 Task: Add Everyone Lavender & Aloe Hand Sanitizer Spray to the cart.
Action: Mouse moved to (701, 256)
Screenshot: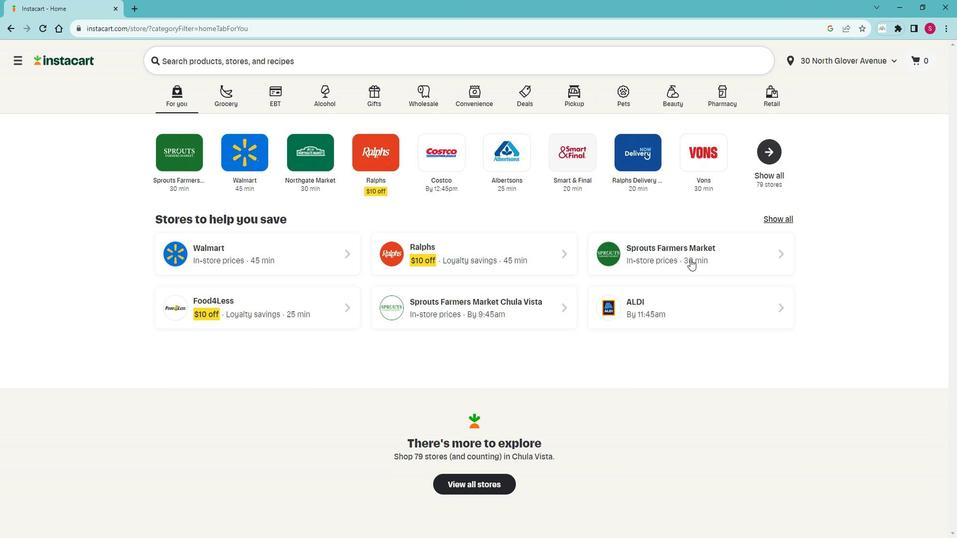
Action: Mouse pressed left at (701, 256)
Screenshot: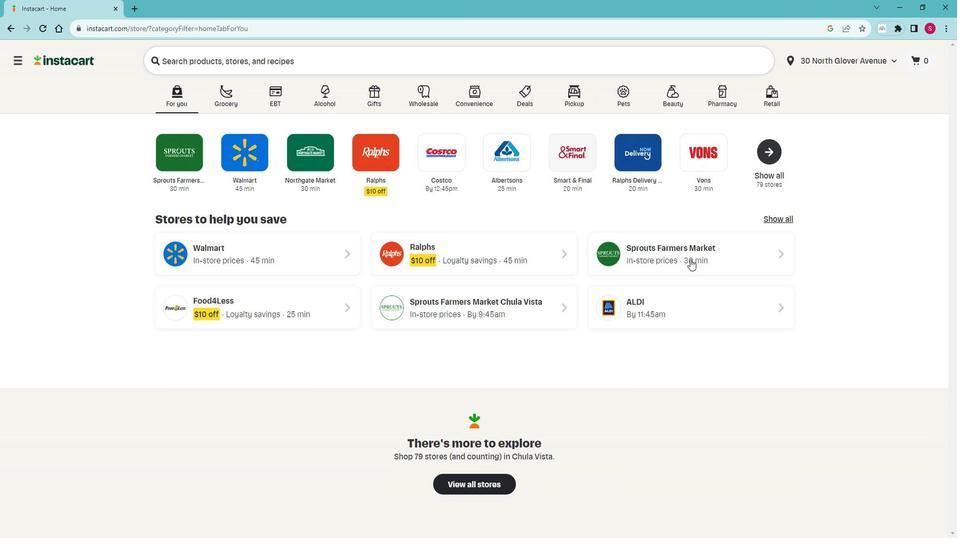 
Action: Mouse moved to (27, 347)
Screenshot: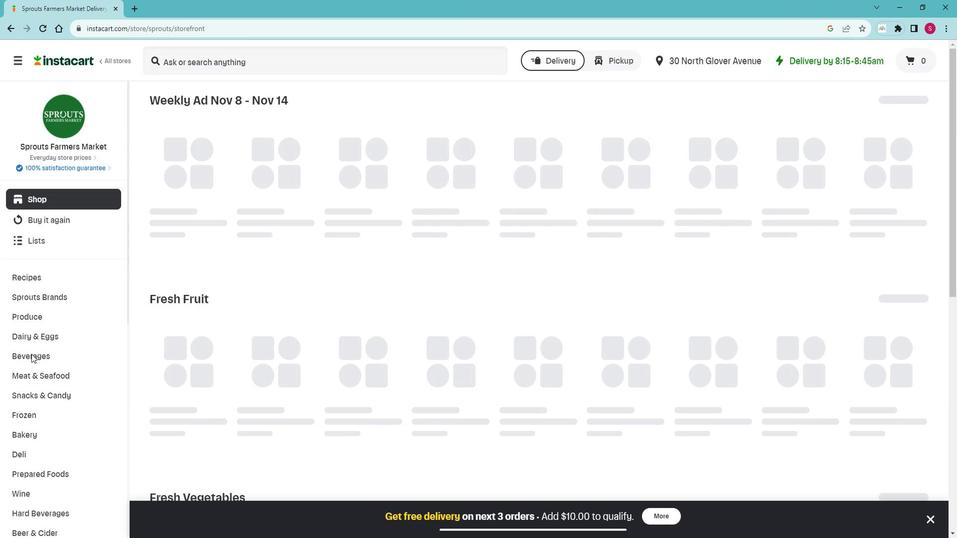 
Action: Mouse scrolled (27, 346) with delta (0, 0)
Screenshot: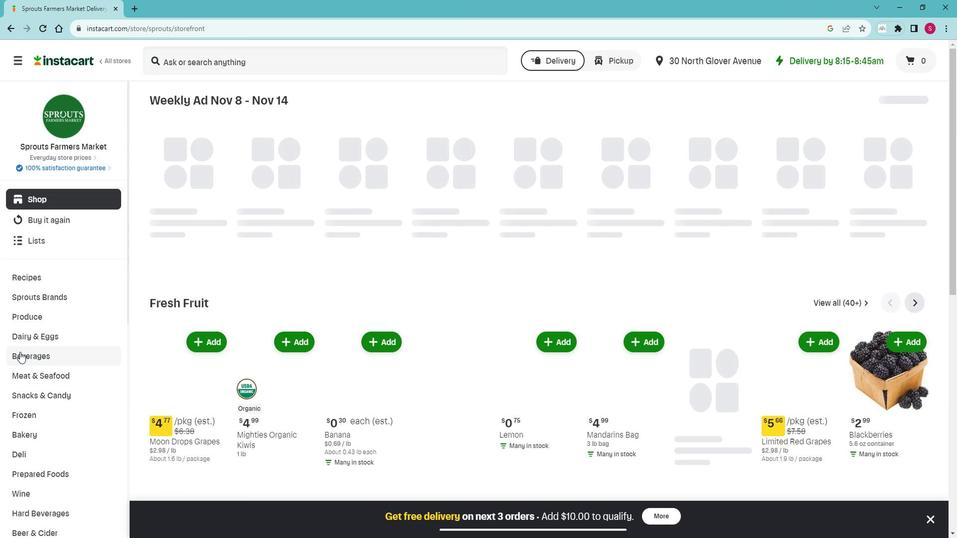 
Action: Mouse moved to (54, 340)
Screenshot: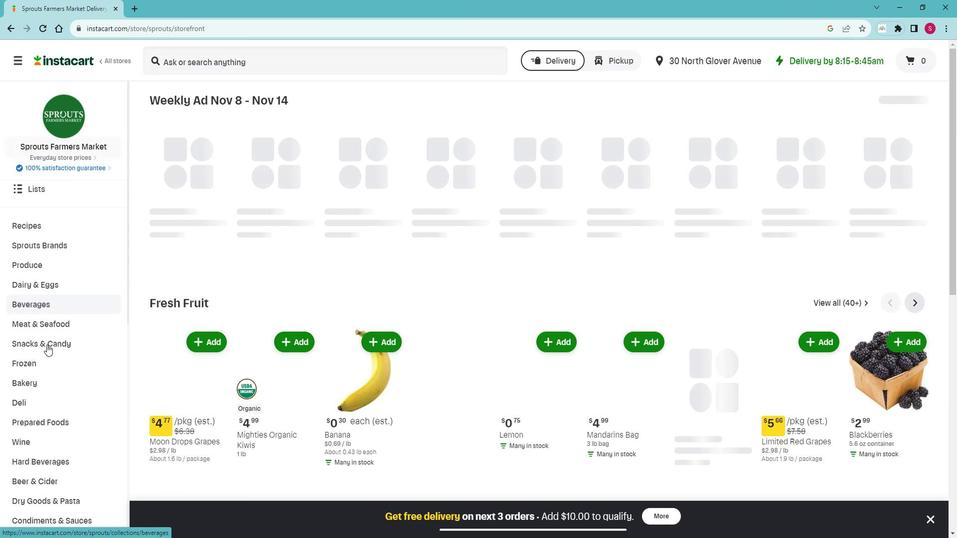 
Action: Mouse scrolled (54, 339) with delta (0, 0)
Screenshot: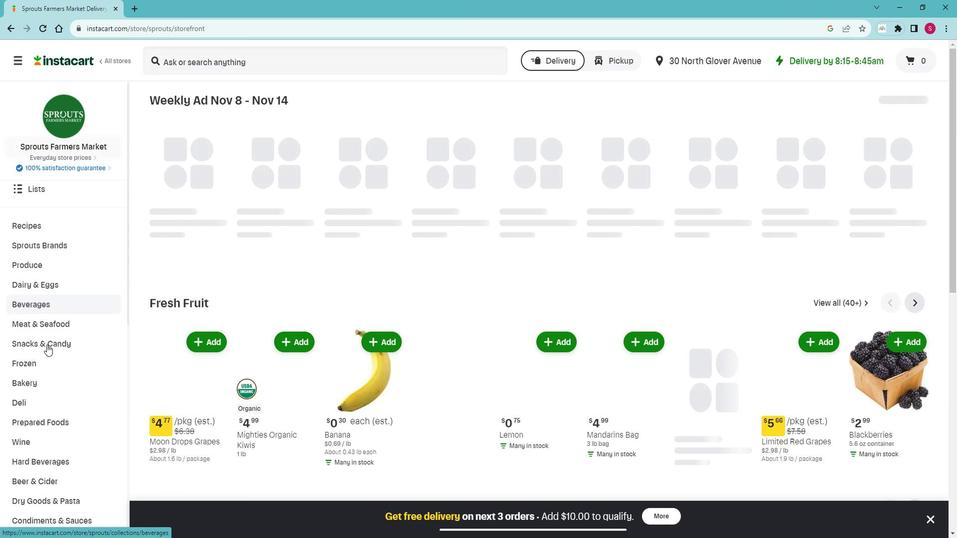 
Action: Mouse moved to (55, 340)
Screenshot: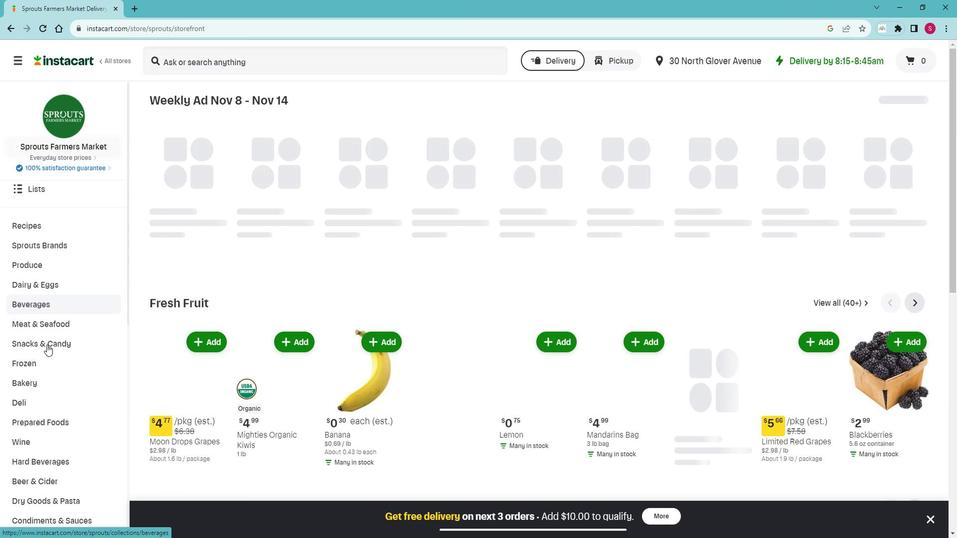 
Action: Mouse scrolled (55, 340) with delta (0, 0)
Screenshot: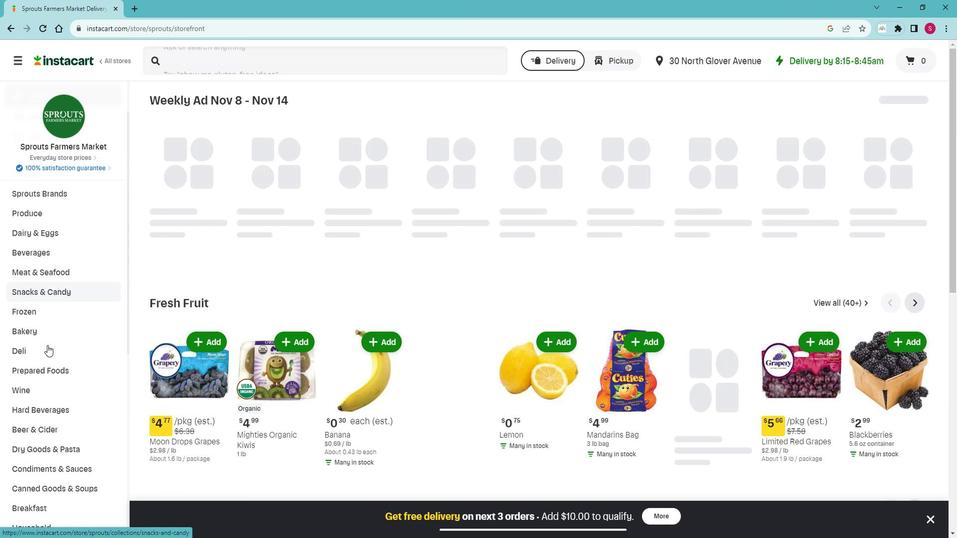 
Action: Mouse scrolled (55, 340) with delta (0, 0)
Screenshot: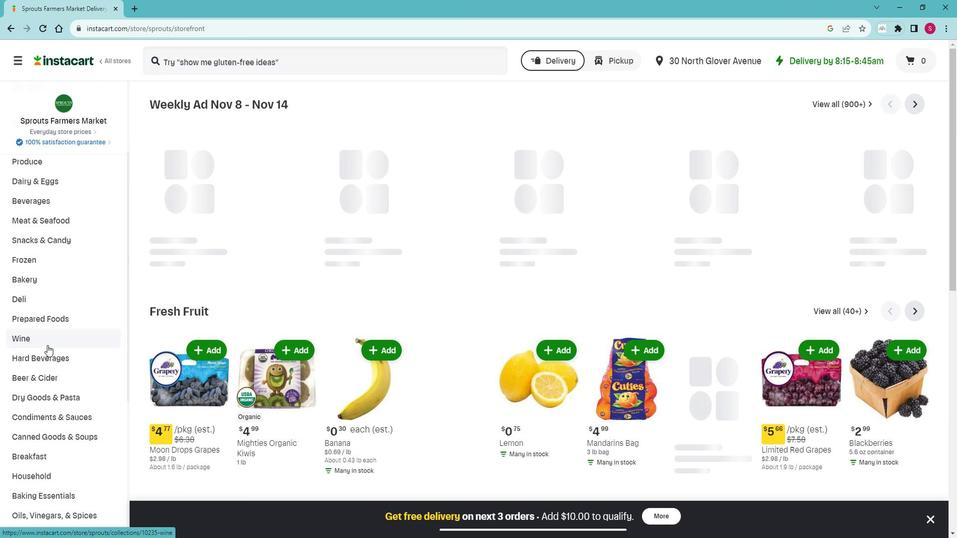 
Action: Mouse scrolled (55, 340) with delta (0, 0)
Screenshot: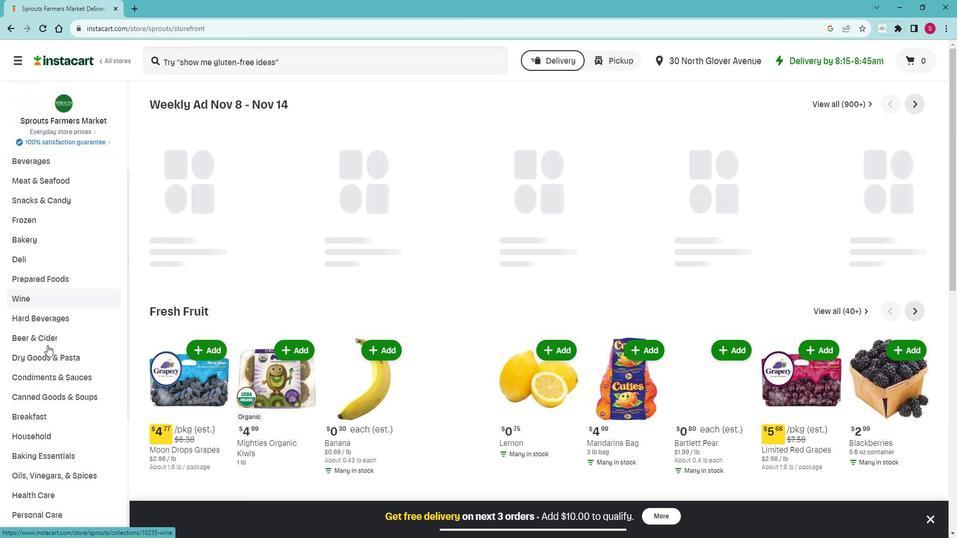 
Action: Mouse moved to (45, 337)
Screenshot: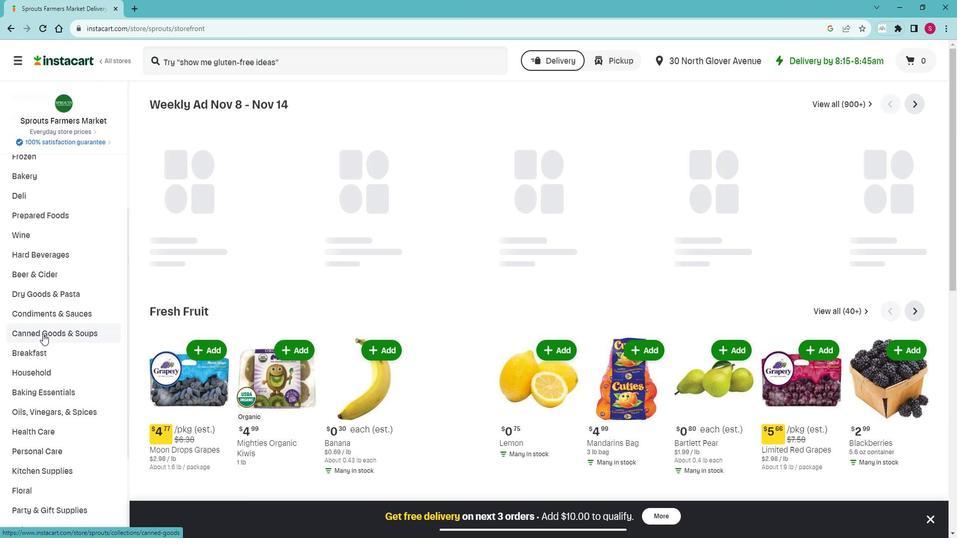 
Action: Mouse scrolled (45, 337) with delta (0, 0)
Screenshot: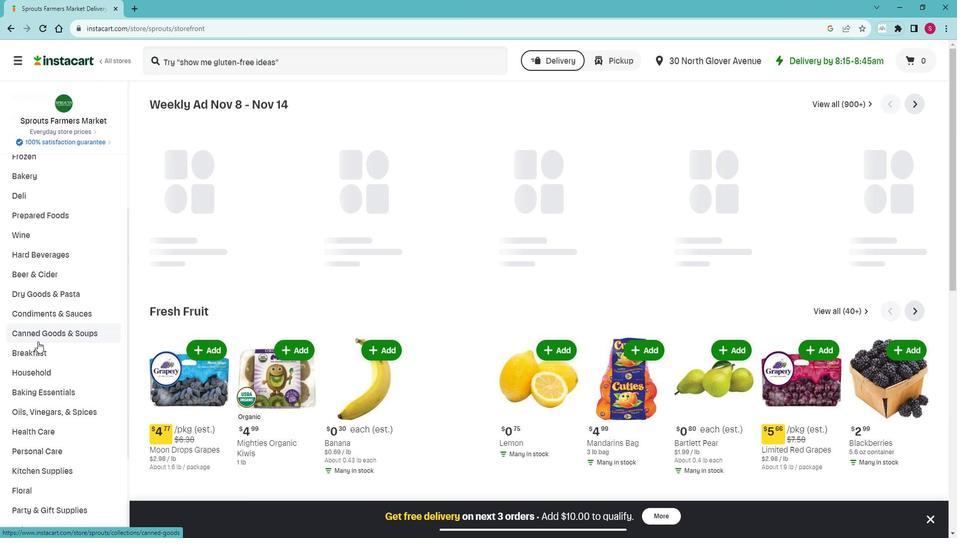 
Action: Mouse moved to (63, 393)
Screenshot: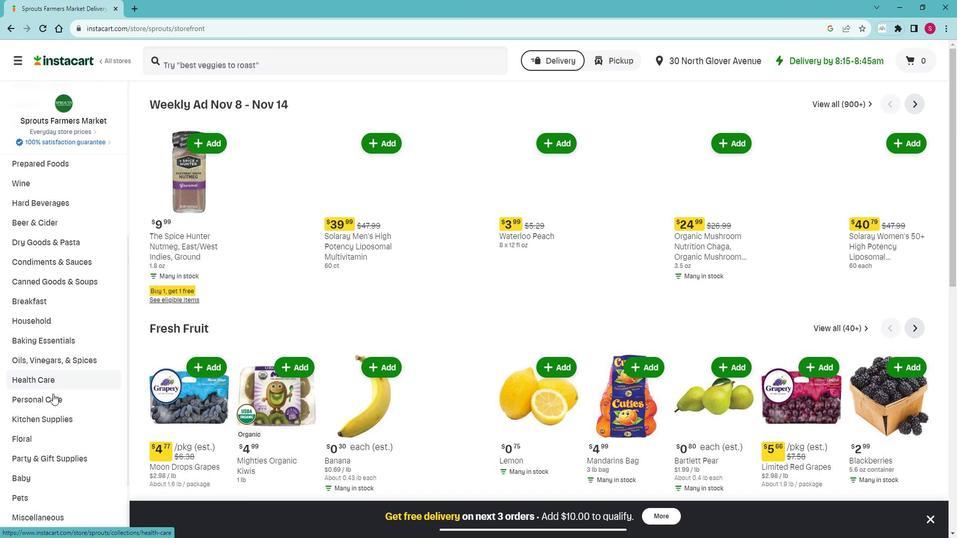 
Action: Mouse pressed left at (63, 393)
Screenshot: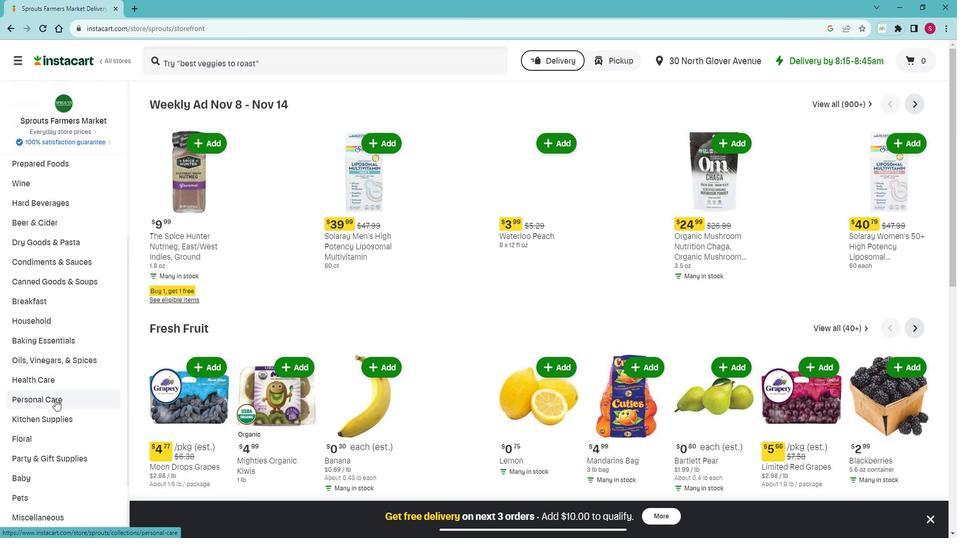 
Action: Mouse moved to (57, 409)
Screenshot: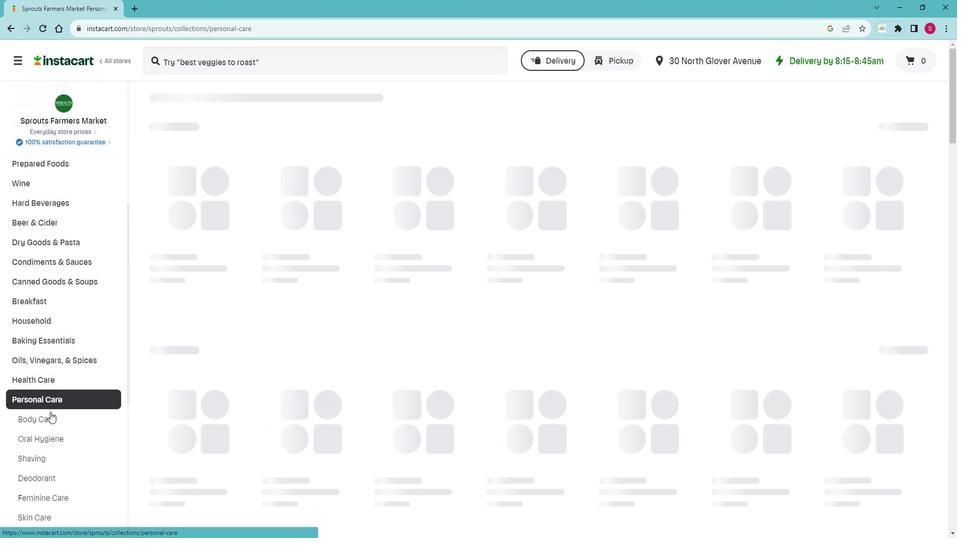 
Action: Mouse pressed left at (57, 409)
Screenshot: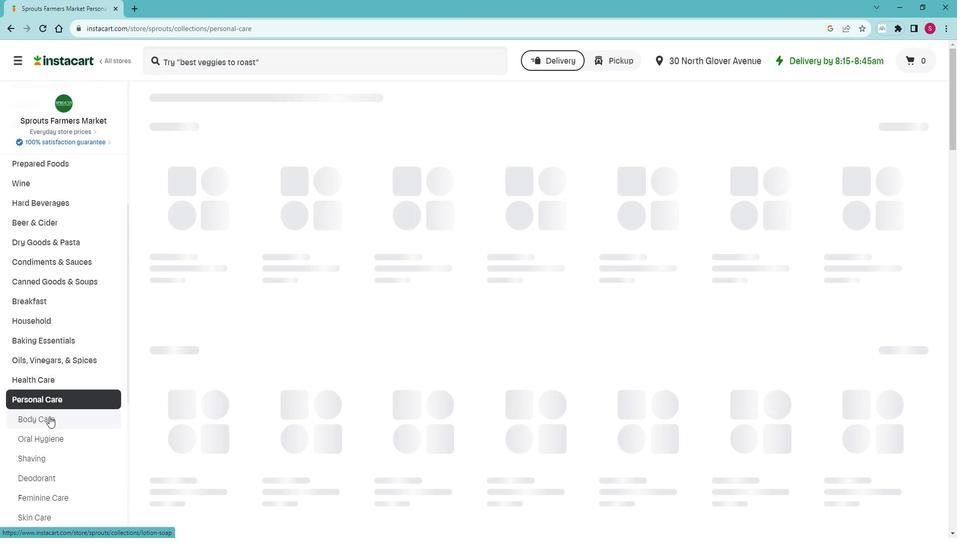 
Action: Mouse moved to (528, 148)
Screenshot: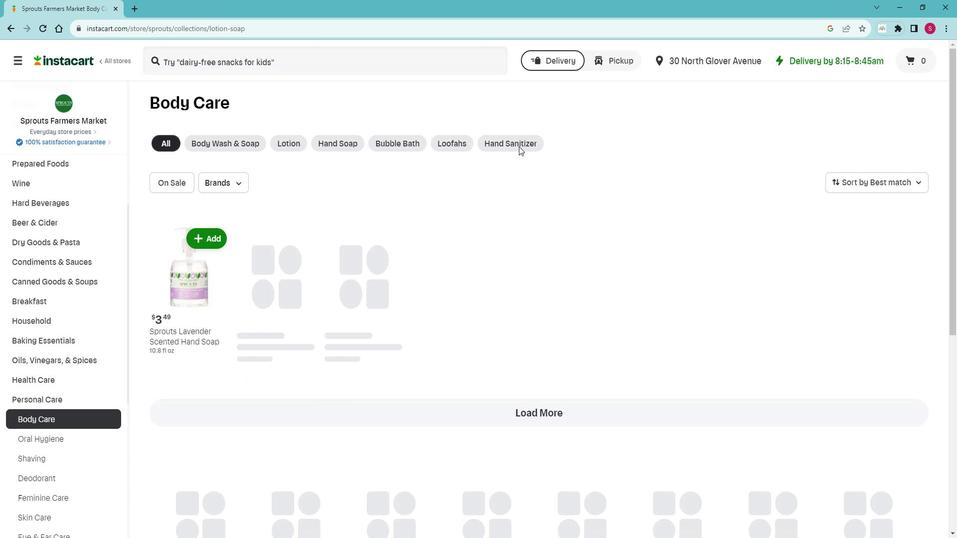 
Action: Mouse pressed left at (528, 148)
Screenshot: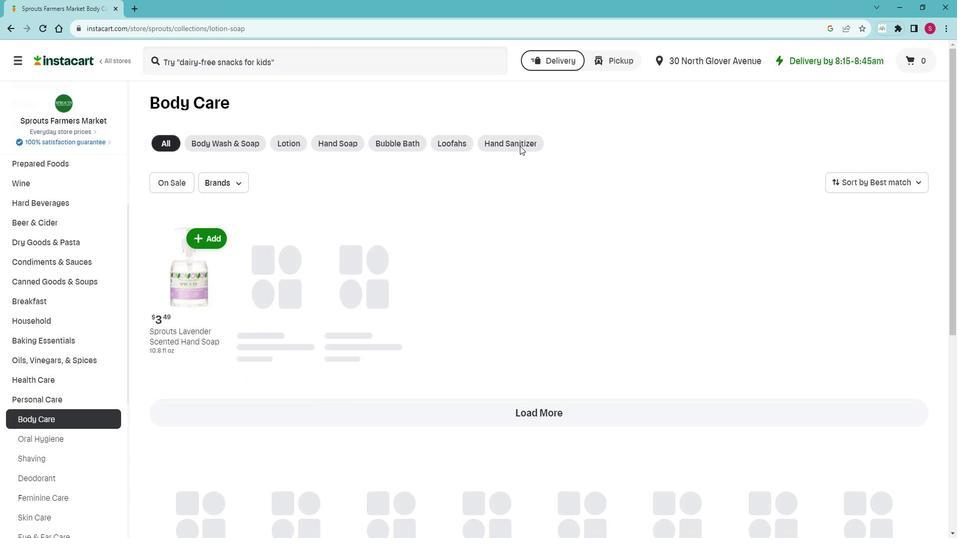 
Action: Mouse moved to (244, 70)
Screenshot: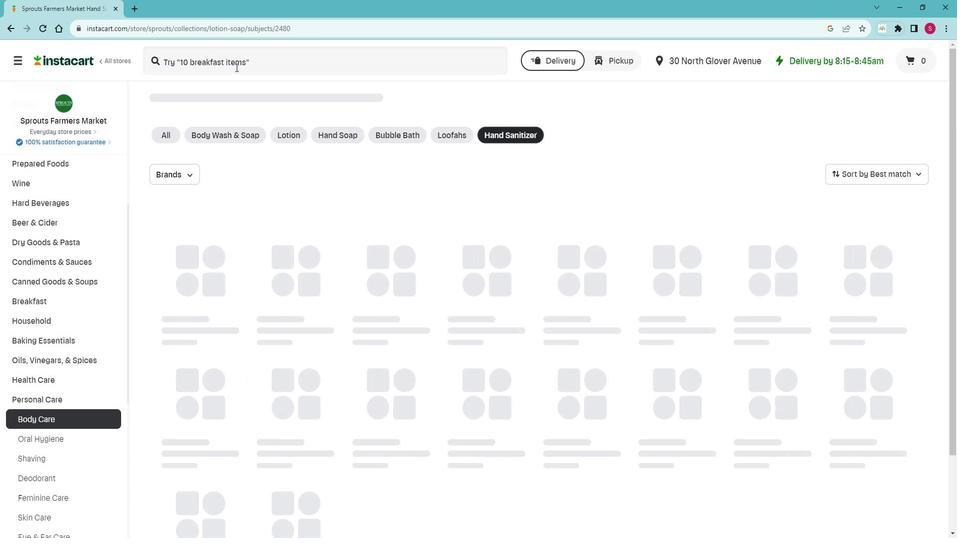 
Action: Mouse pressed left at (244, 70)
Screenshot: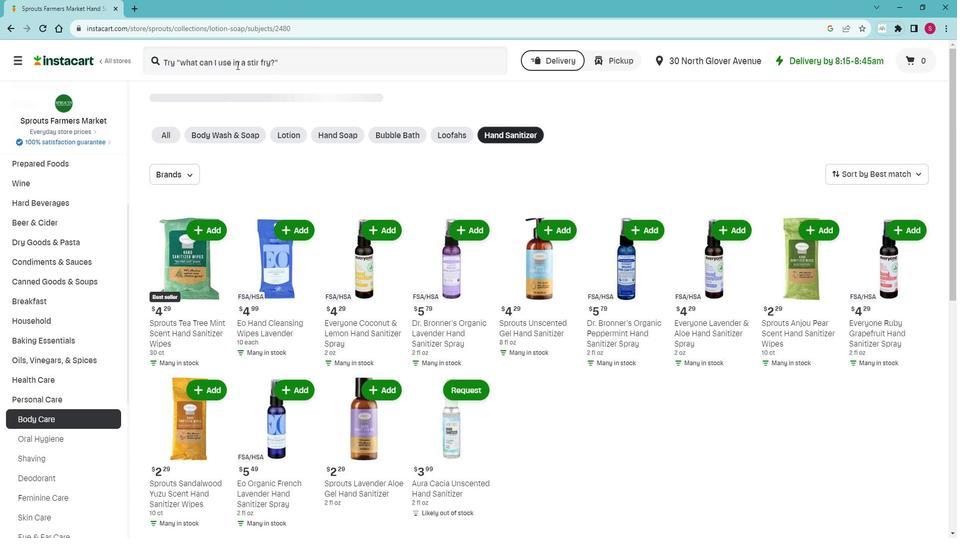 
Action: Mouse moved to (243, 69)
Screenshot: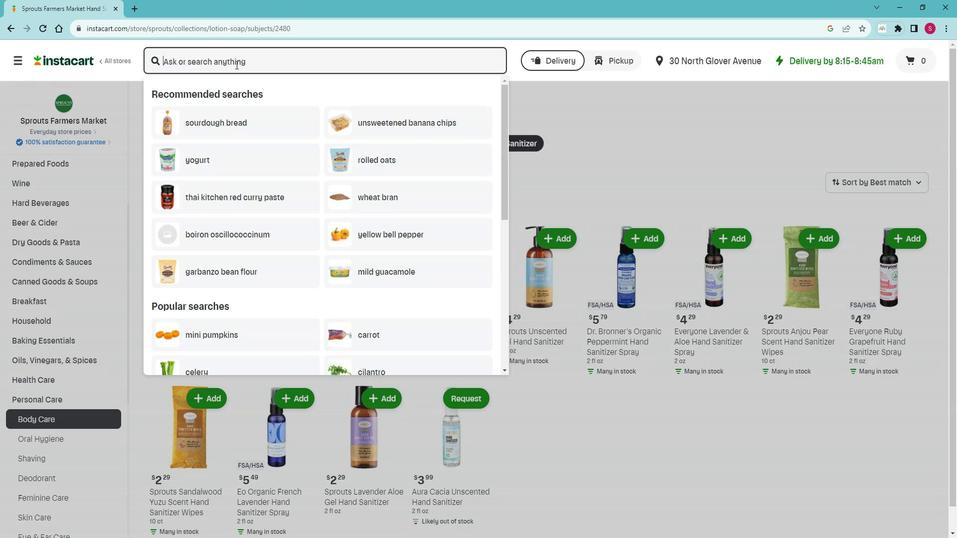 
Action: Key pressed <Key.shift>Evero
Screenshot: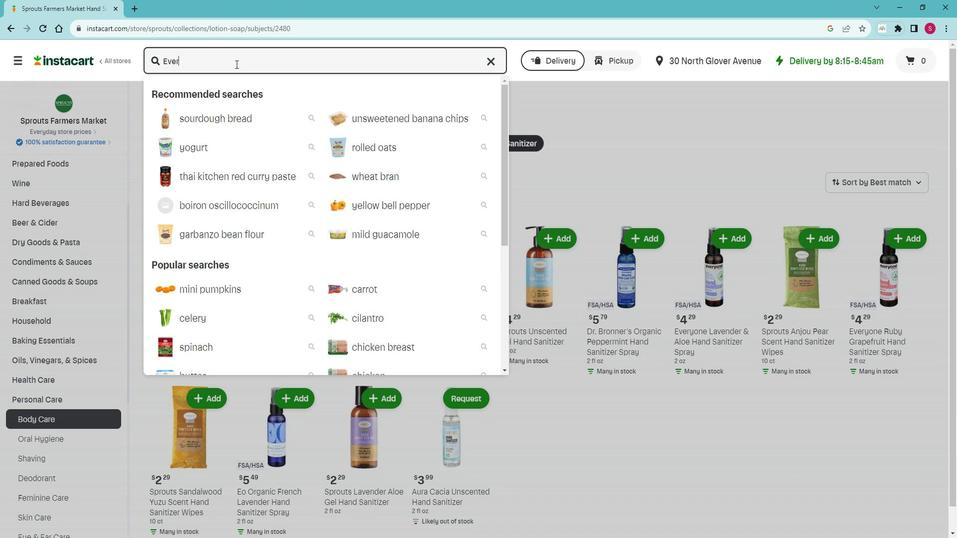 
Action: Mouse moved to (245, 69)
Screenshot: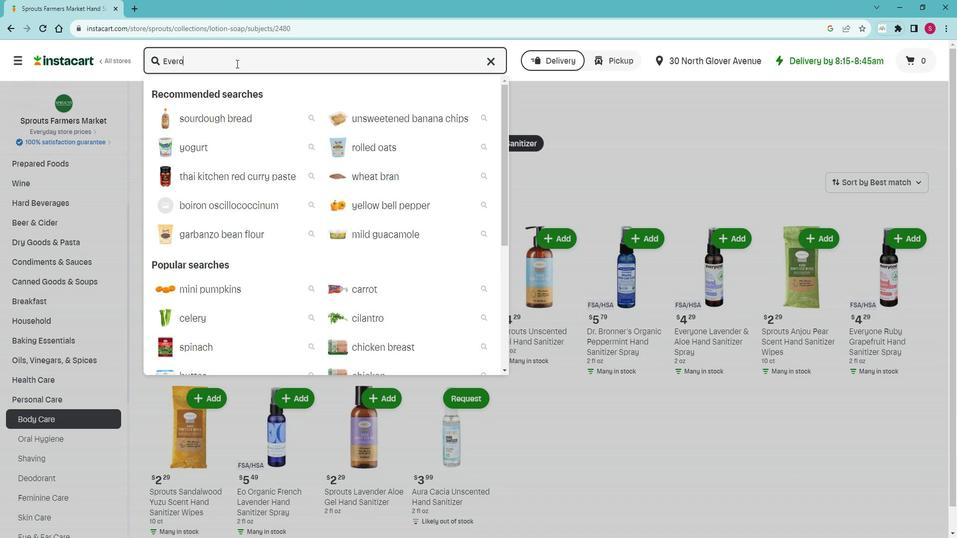 
Action: Key pressed ne<Key.backspace><Key.backspace><Key.backspace><Key.backspace>ryone<Key.space><Key.shift>Lavender<Key.space><Key.shift>&<Key.space><Key.shift>A;<Key.backspace>loe<Key.space><Key.shift>Hand<Key.space><Key.shift>Sanitizer<Key.space><Key.shift>Spray<Key.space><Key.enter>
Screenshot: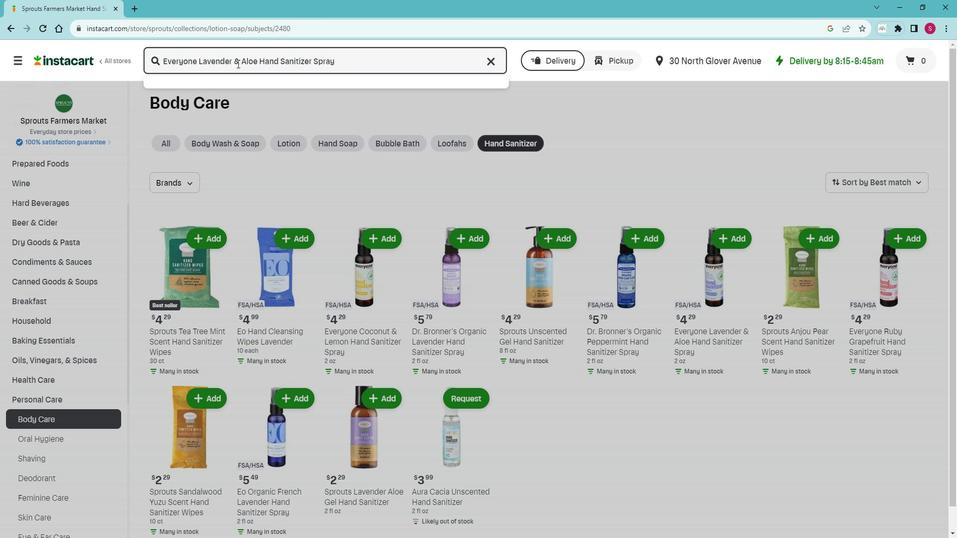 
Action: Mouse moved to (281, 141)
Screenshot: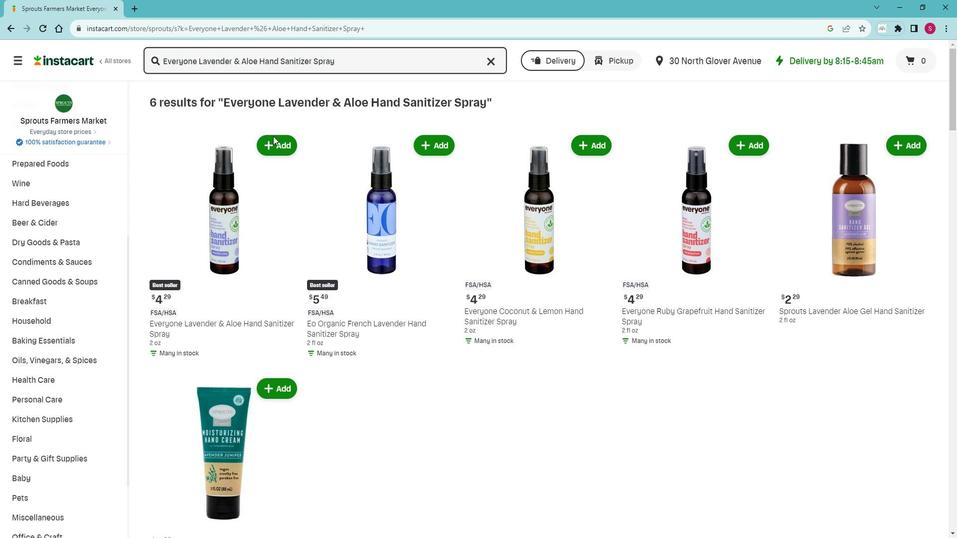 
Action: Mouse pressed left at (281, 141)
Screenshot: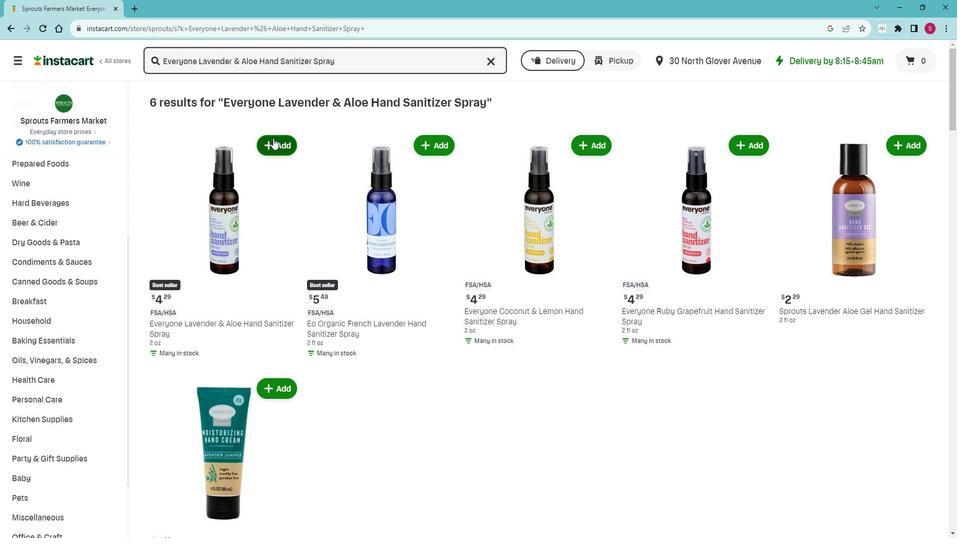 
Action: Mouse moved to (317, 136)
Screenshot: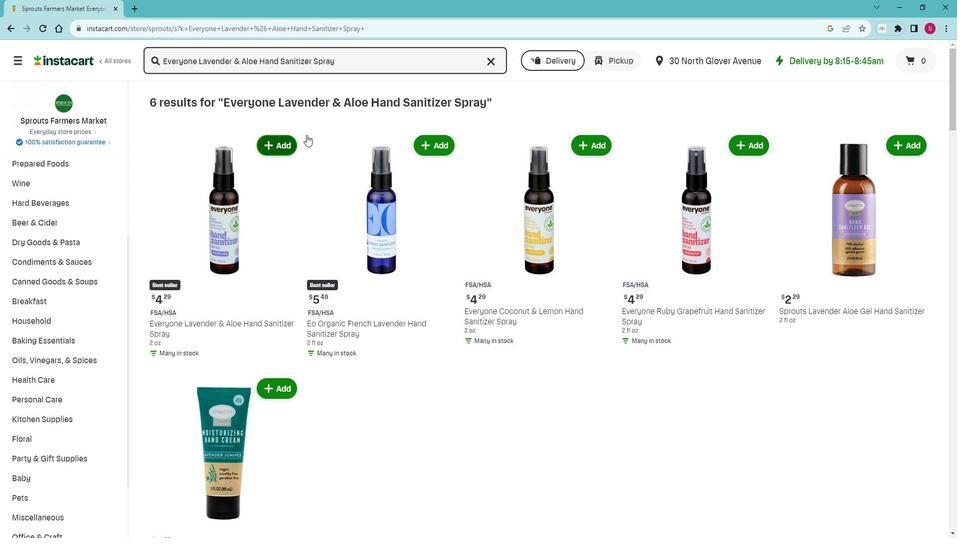 
